 Task: Apply the currency format of Albanian lek.
Action: Mouse moved to (272, 278)
Screenshot: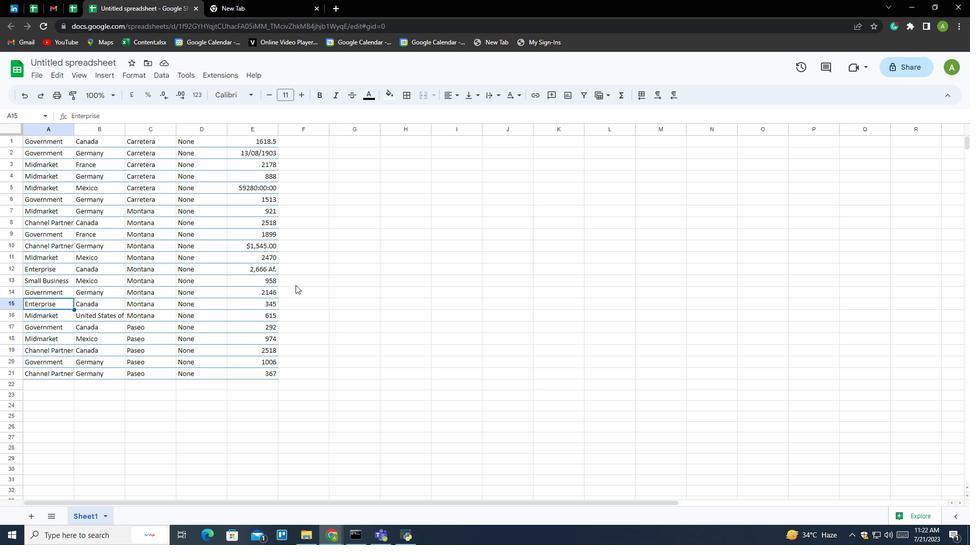 
Action: Mouse pressed left at (272, 278)
Screenshot: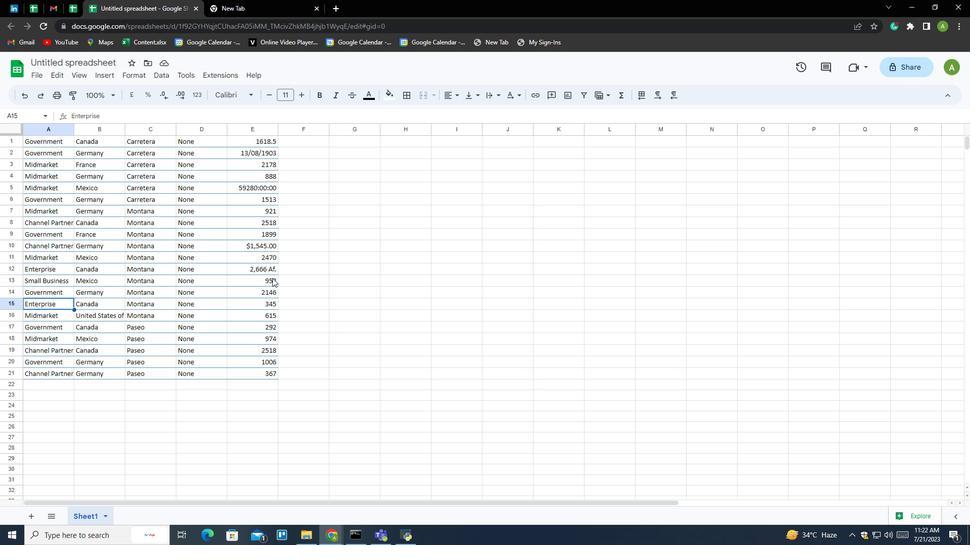
Action: Mouse moved to (194, 96)
Screenshot: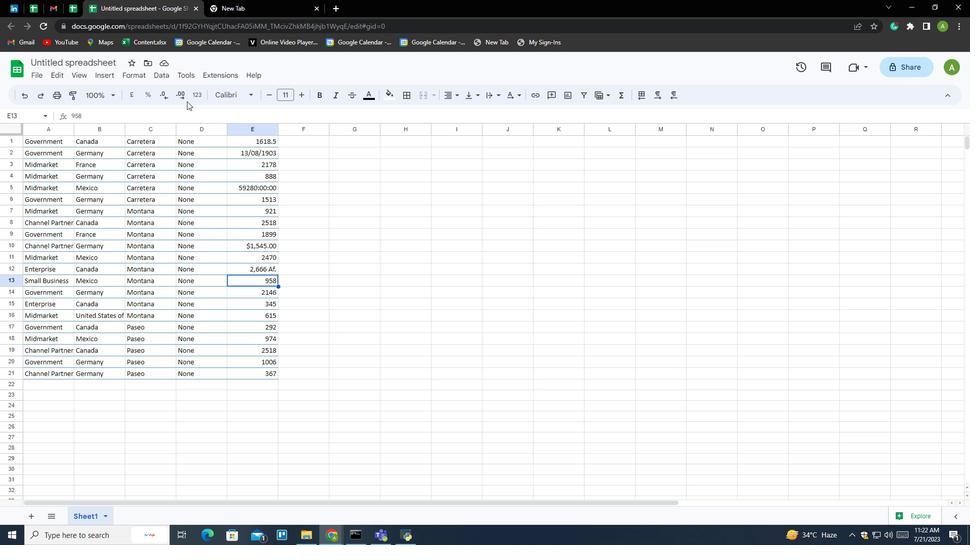 
Action: Mouse pressed left at (194, 96)
Screenshot: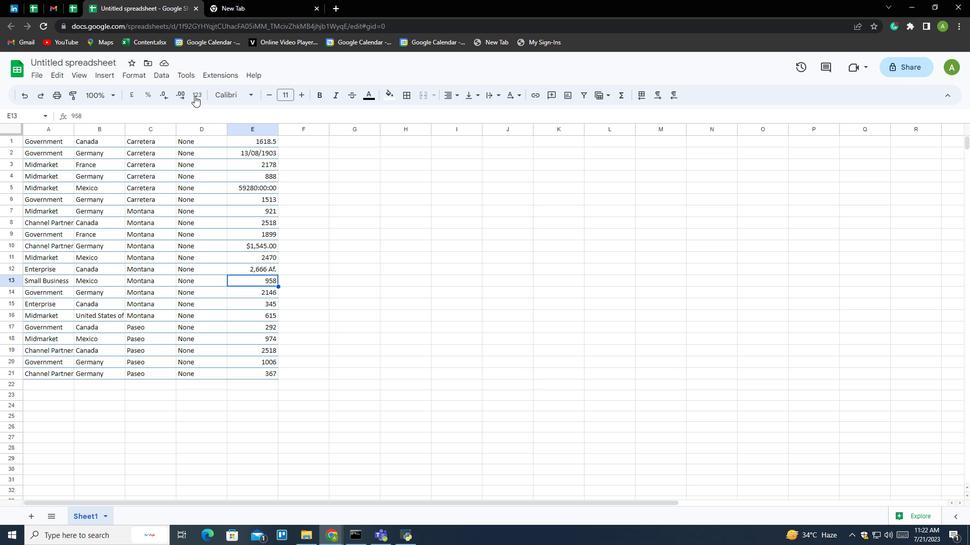 
Action: Mouse moved to (253, 416)
Screenshot: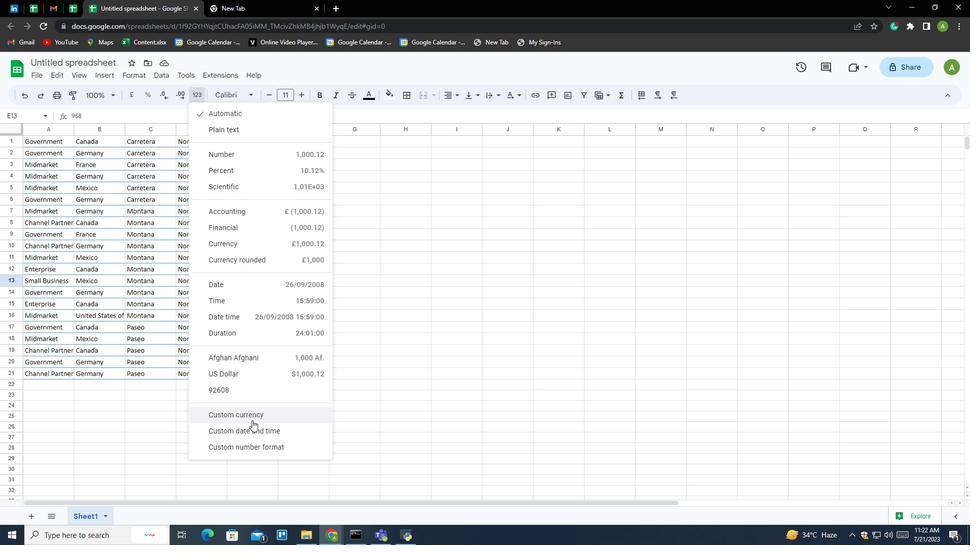 
Action: Mouse pressed left at (253, 416)
Screenshot: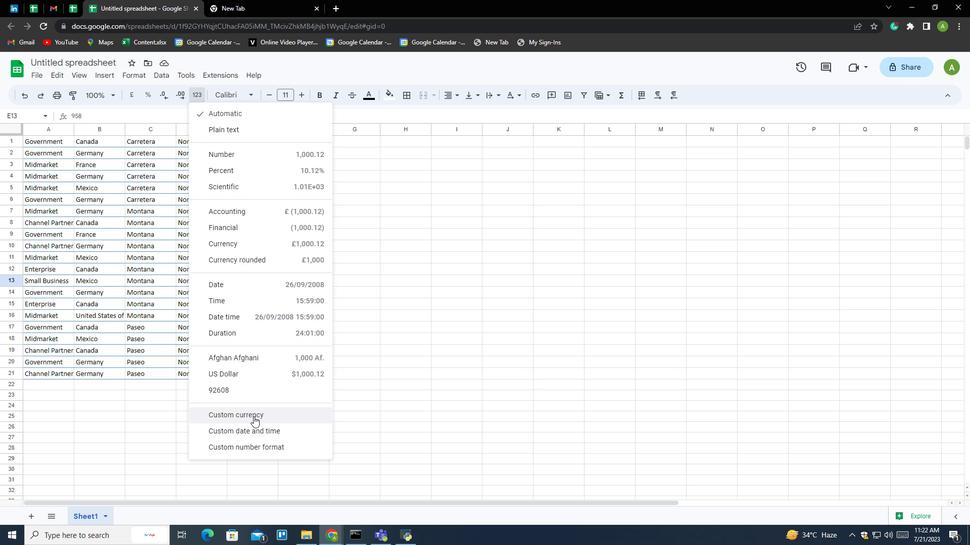 
Action: Mouse moved to (404, 191)
Screenshot: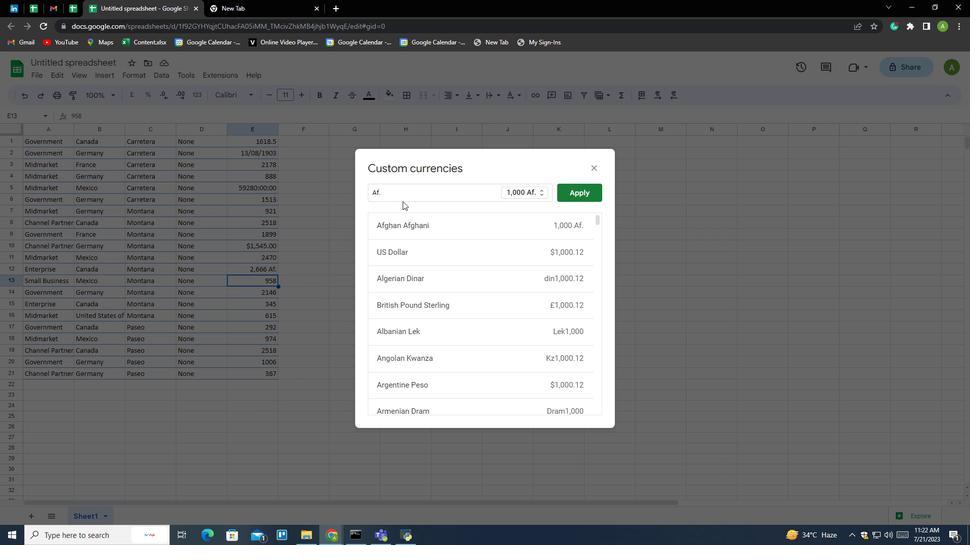 
Action: Mouse pressed left at (404, 191)
Screenshot: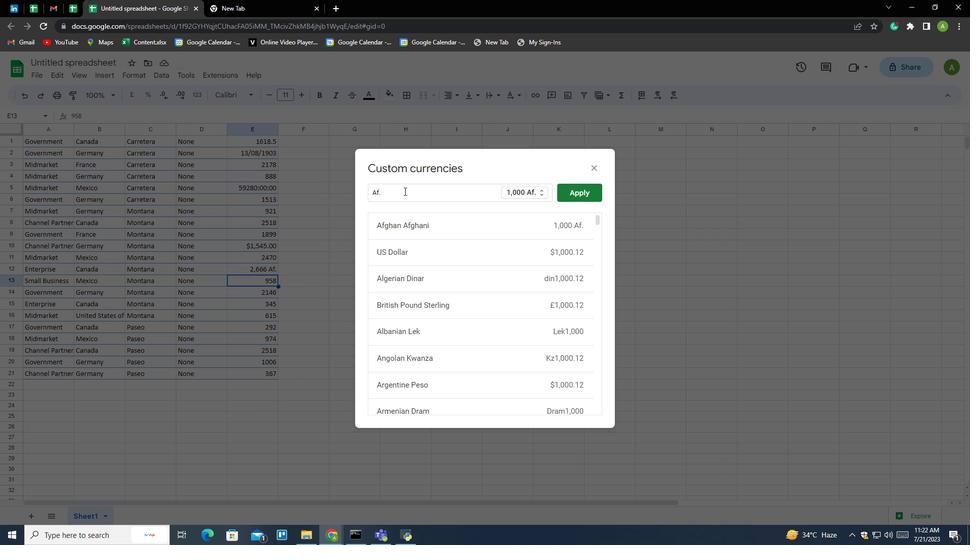 
Action: Key pressed <Key.backspace><Key.backspace><Key.backspace><Key.shift>Alban
Screenshot: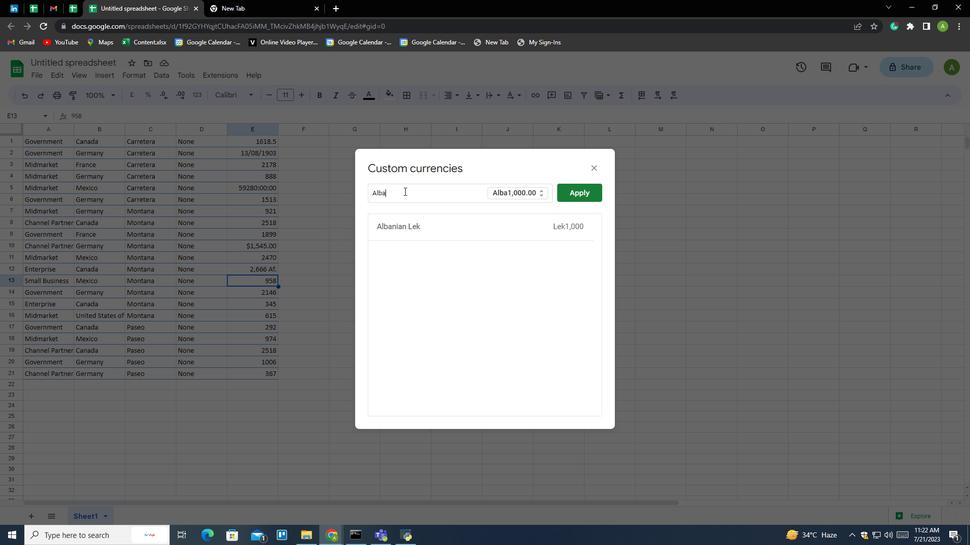 
Action: Mouse moved to (421, 226)
Screenshot: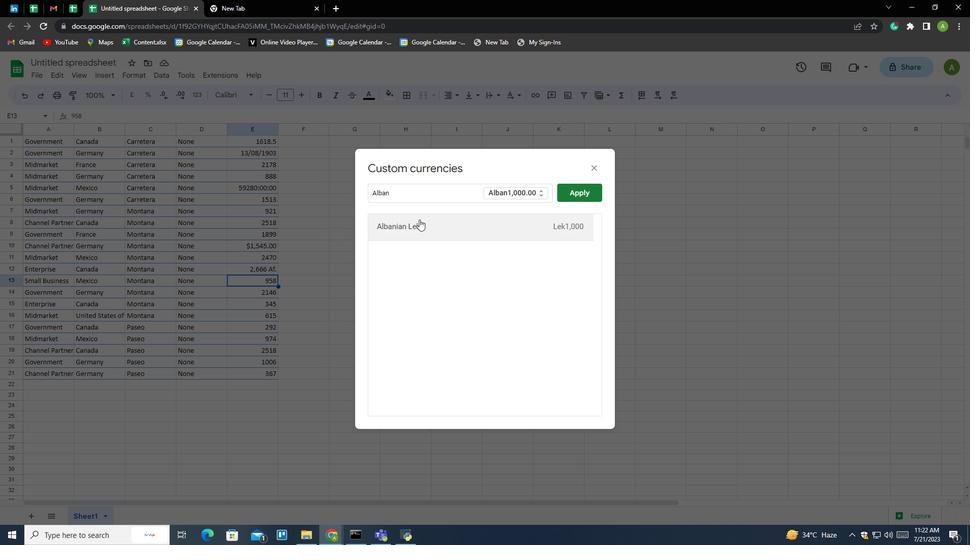 
Action: Mouse pressed left at (421, 226)
Screenshot: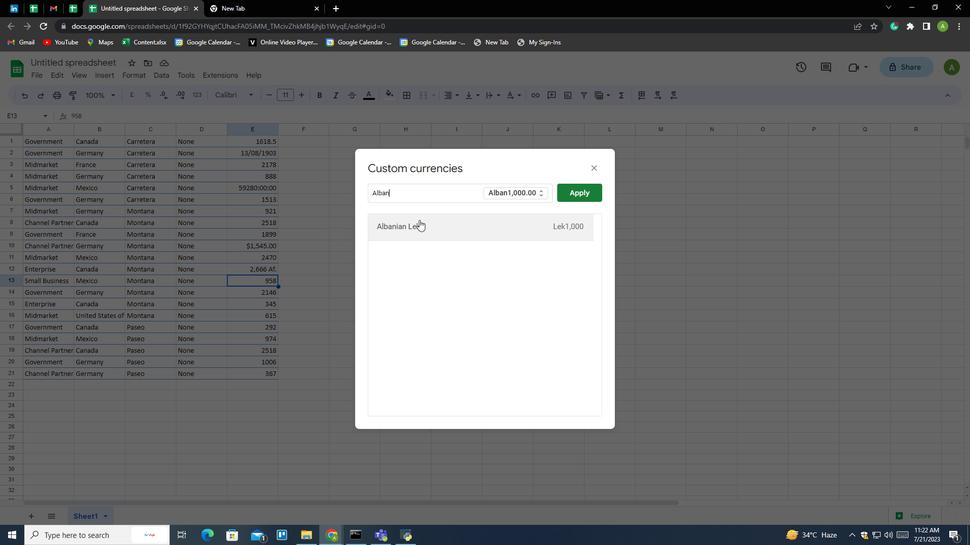 
Action: Mouse moved to (582, 193)
Screenshot: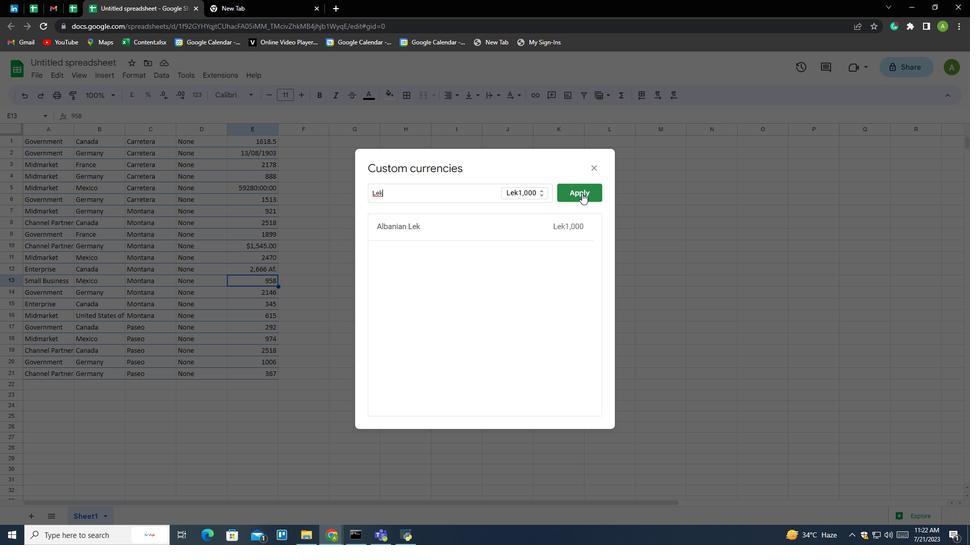 
Action: Mouse pressed left at (582, 193)
Screenshot: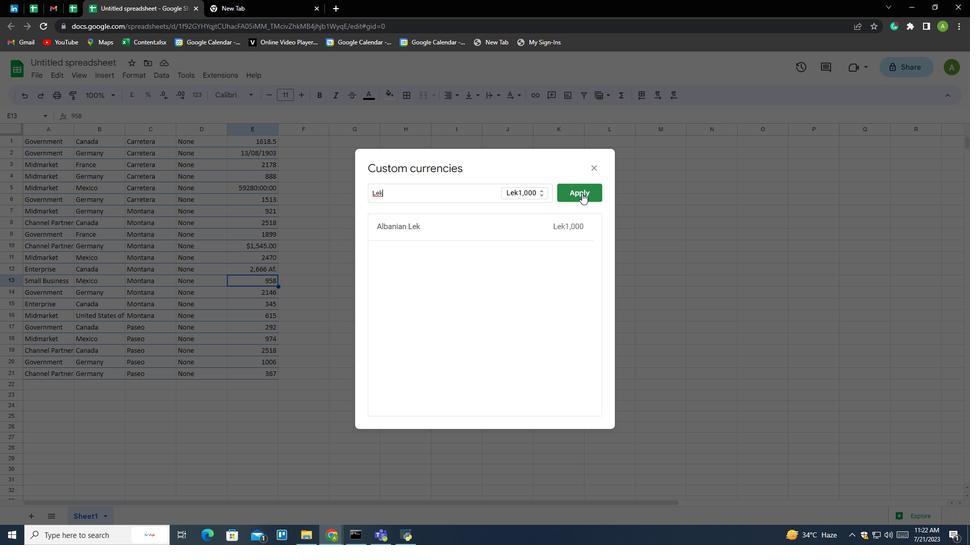 
Action: Mouse moved to (534, 261)
Screenshot: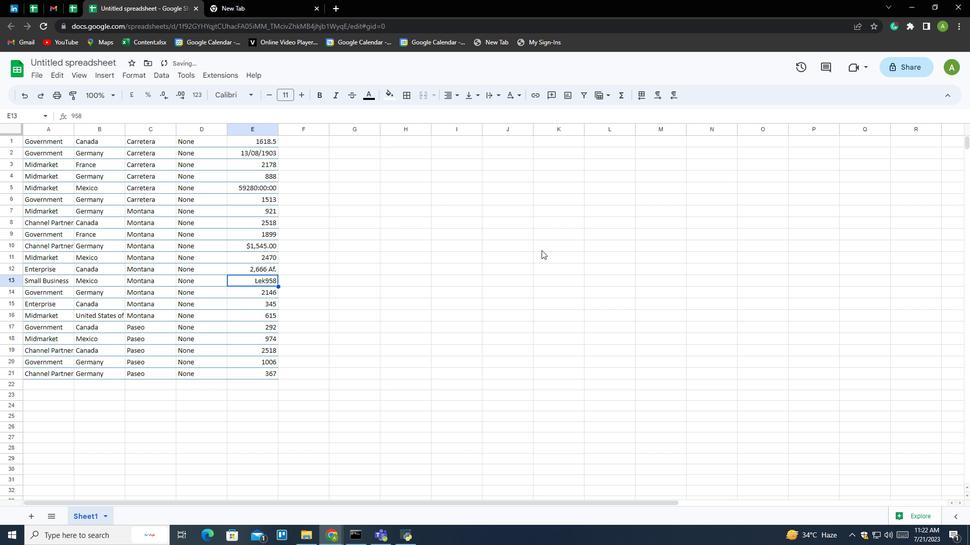 
